 Task: Use Rock Riff Tag Effect in this video Movie B.mp4
Action: Mouse pressed left at (309, 208)
Screenshot: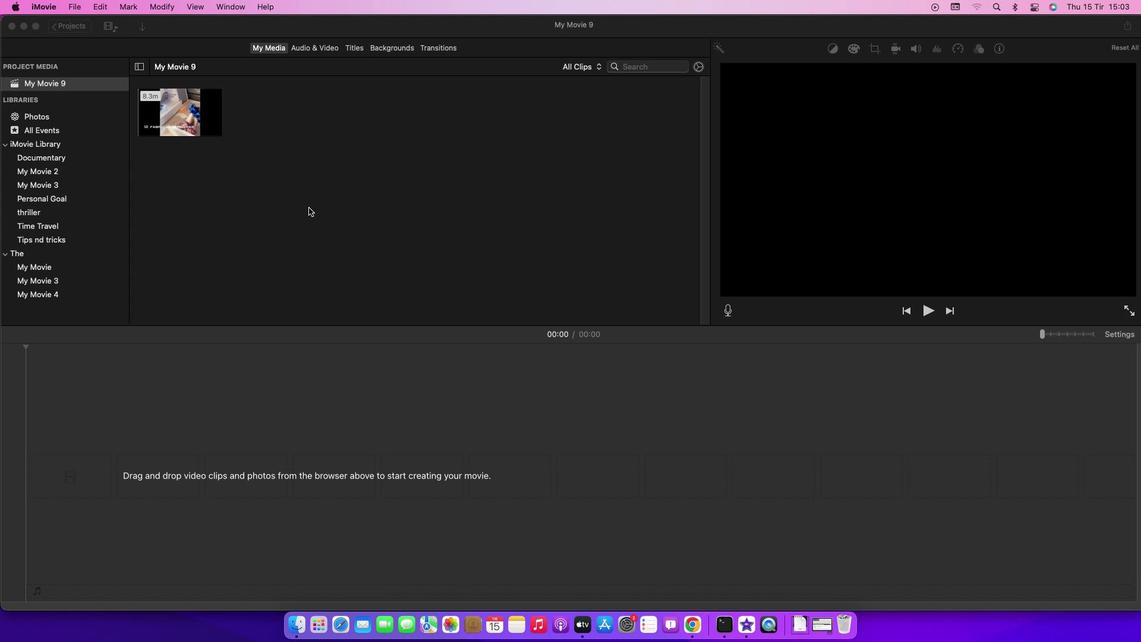 
Action: Mouse moved to (193, 123)
Screenshot: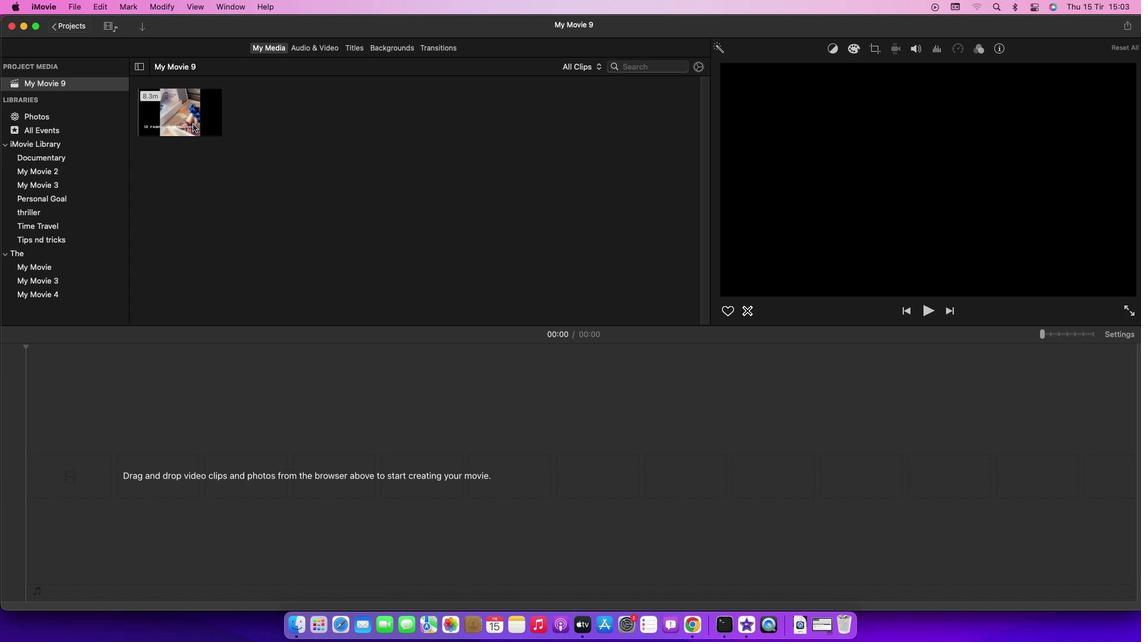 
Action: Mouse pressed left at (193, 123)
Screenshot: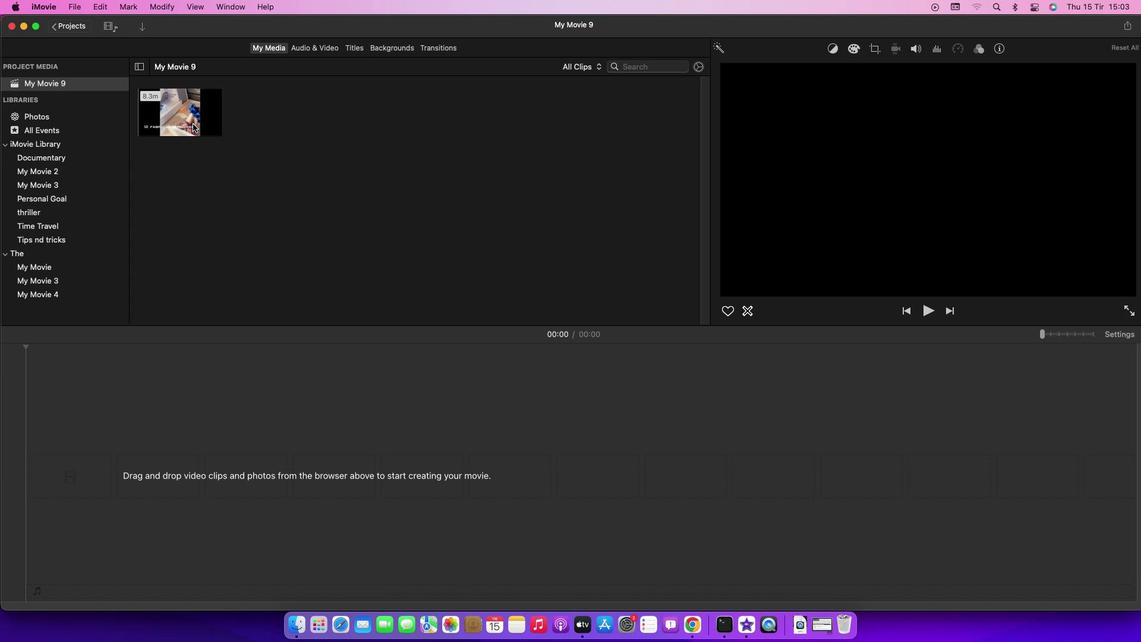 
Action: Mouse moved to (188, 114)
Screenshot: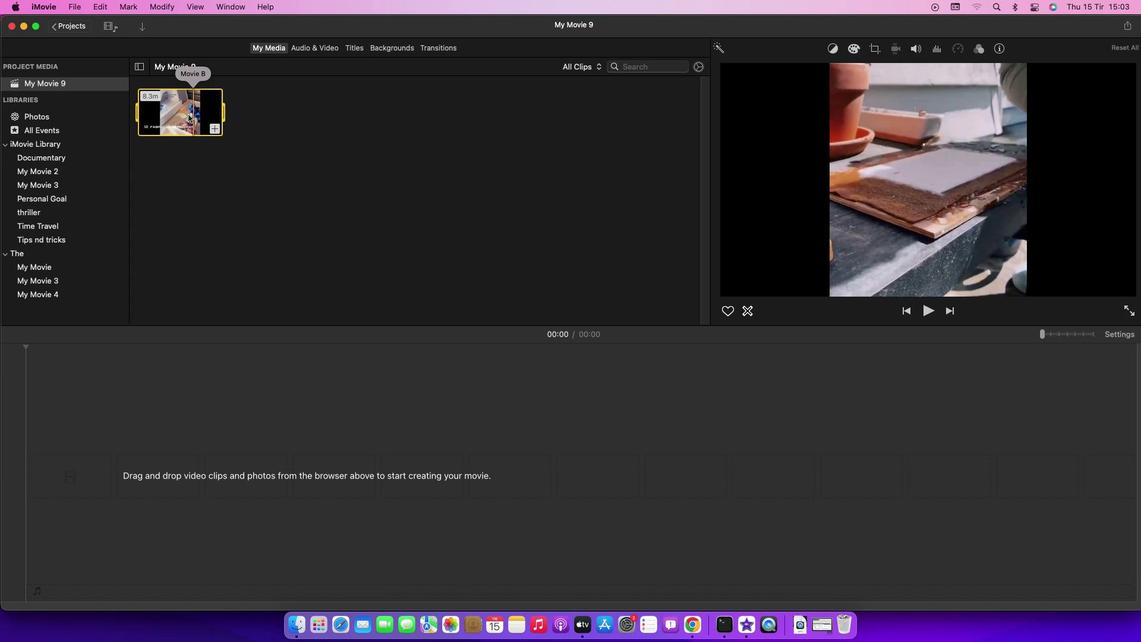 
Action: Mouse pressed left at (188, 114)
Screenshot: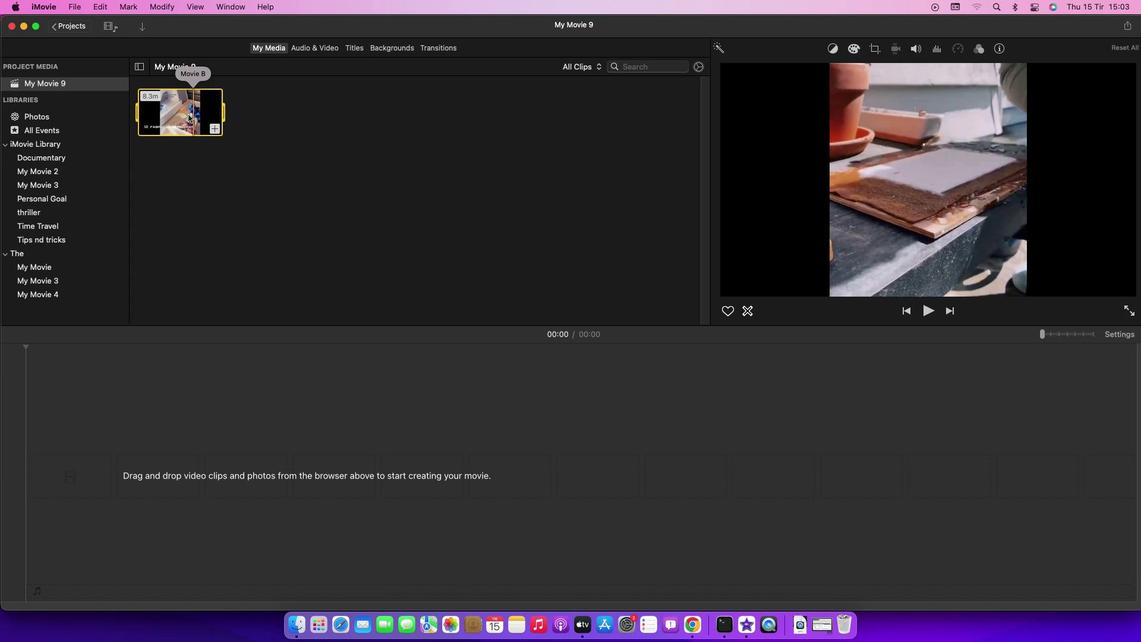 
Action: Mouse moved to (322, 50)
Screenshot: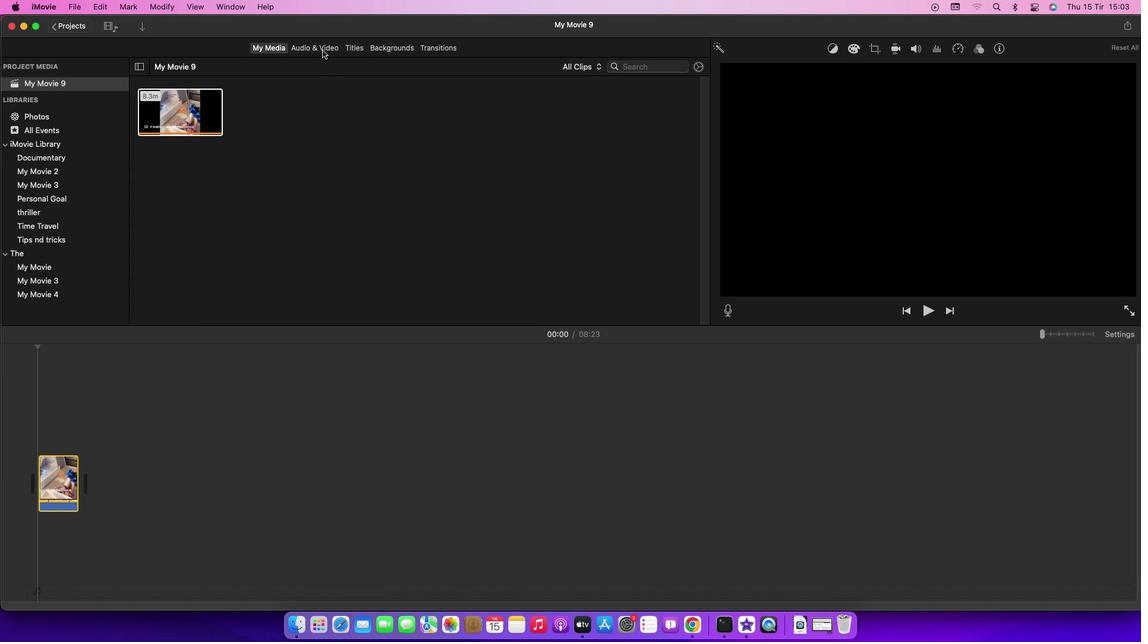 
Action: Mouse pressed left at (322, 50)
Screenshot: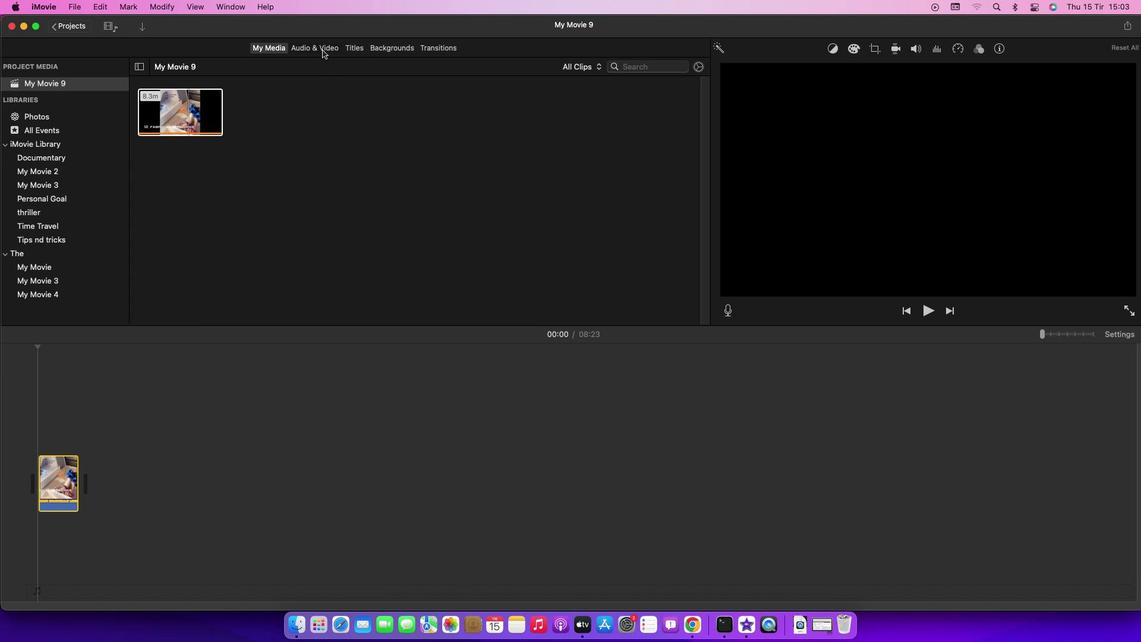 
Action: Mouse moved to (58, 110)
Screenshot: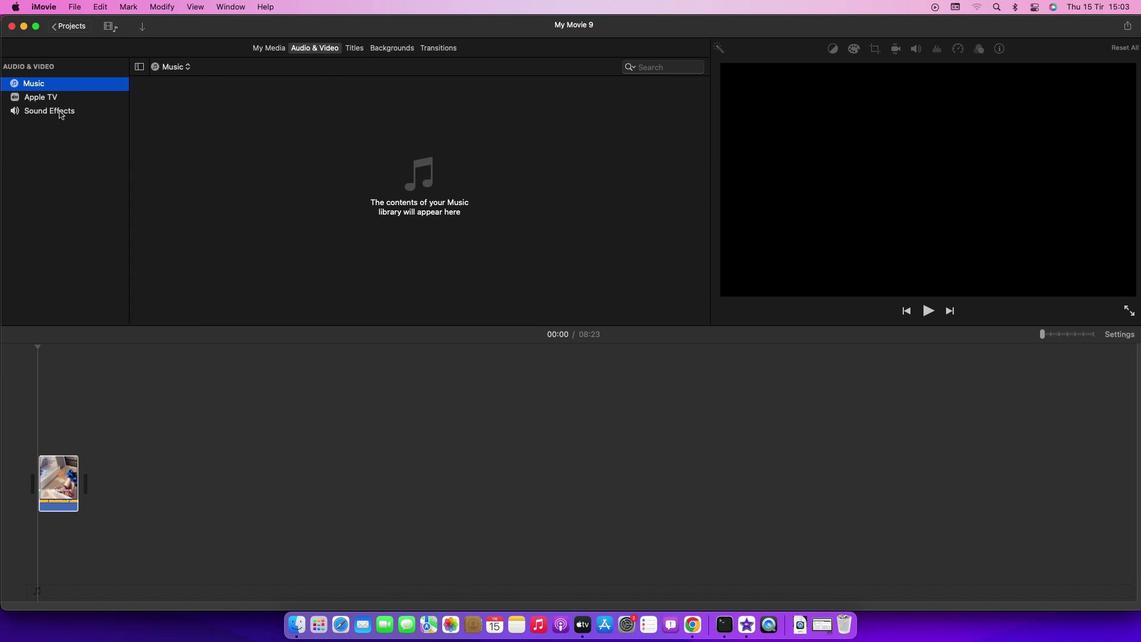 
Action: Mouse pressed left at (58, 110)
Screenshot: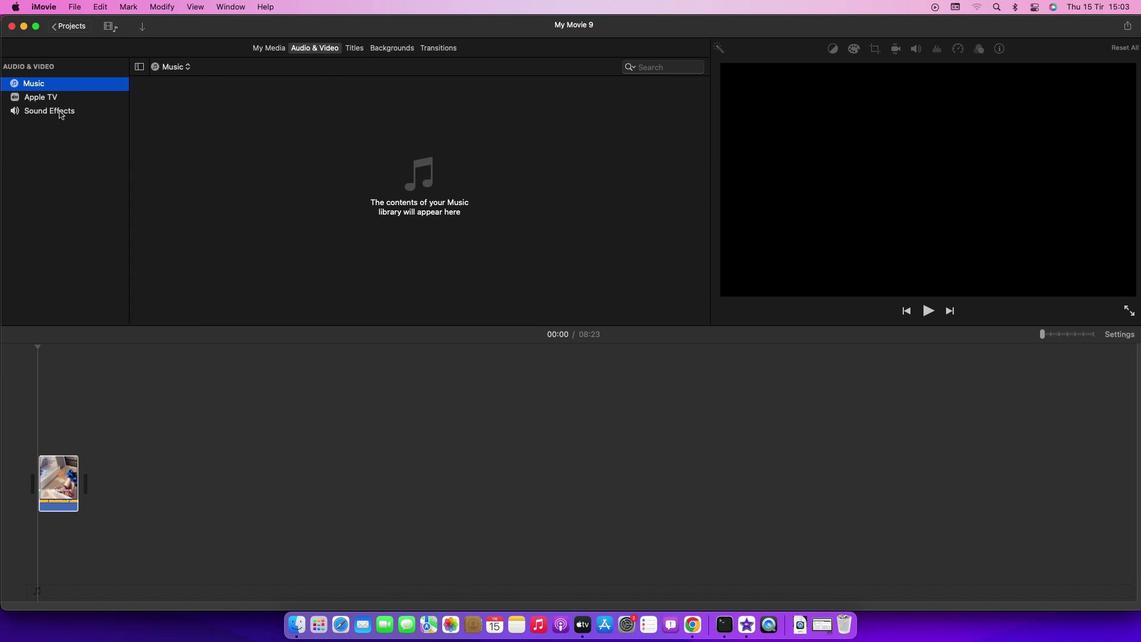 
Action: Mouse moved to (241, 255)
Screenshot: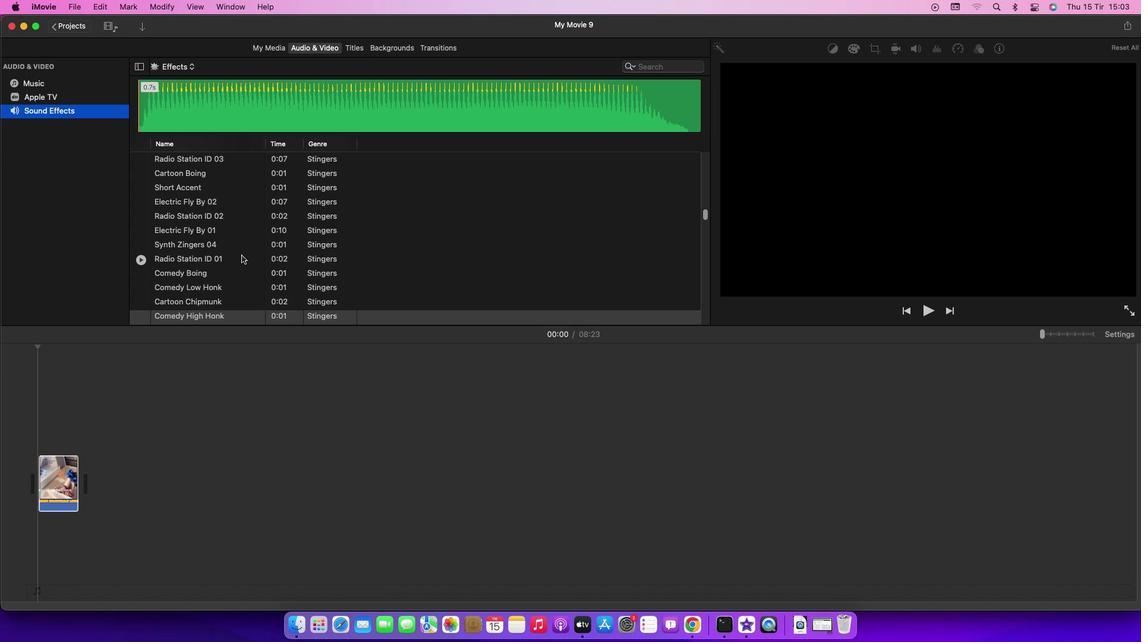
Action: Mouse scrolled (241, 255) with delta (0, 0)
Screenshot: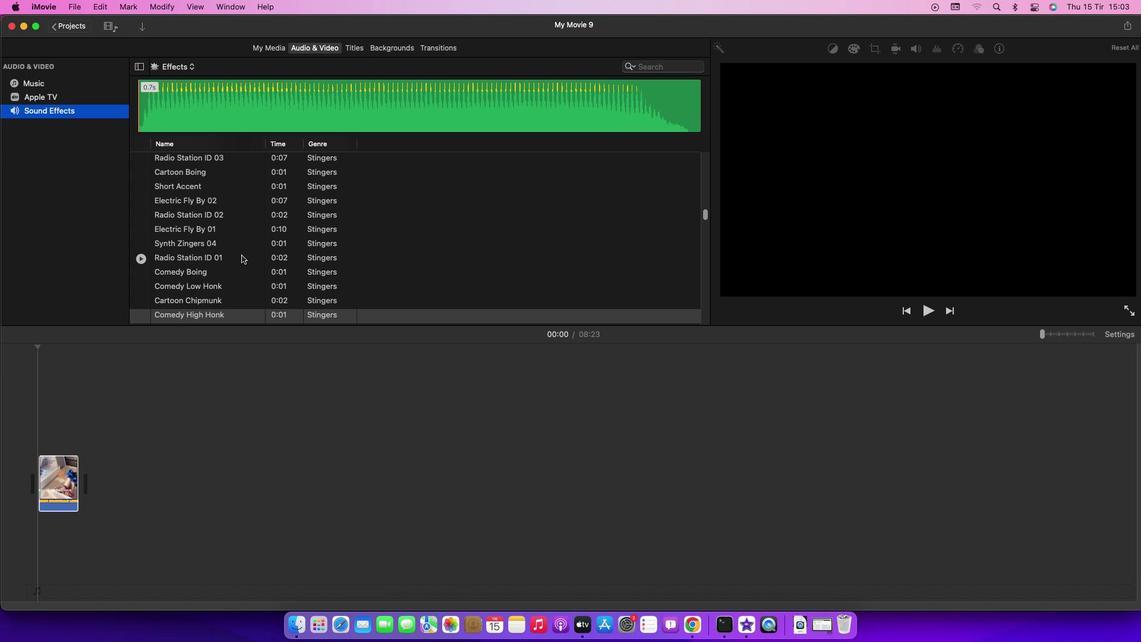 
Action: Mouse scrolled (241, 255) with delta (0, 0)
Screenshot: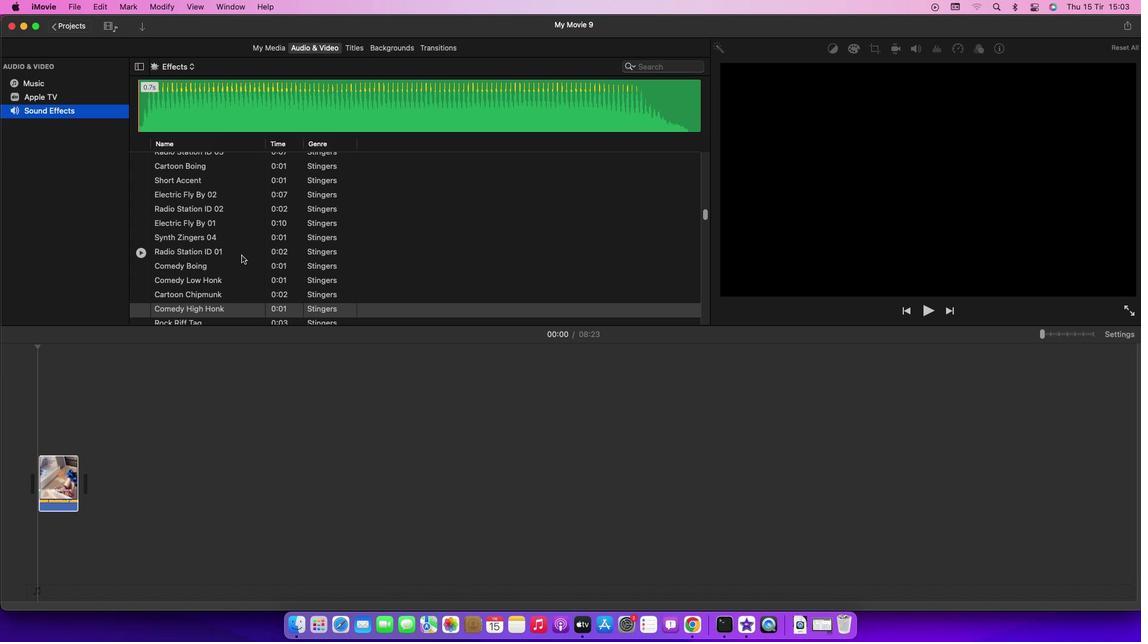 
Action: Mouse scrolled (241, 255) with delta (0, 0)
Screenshot: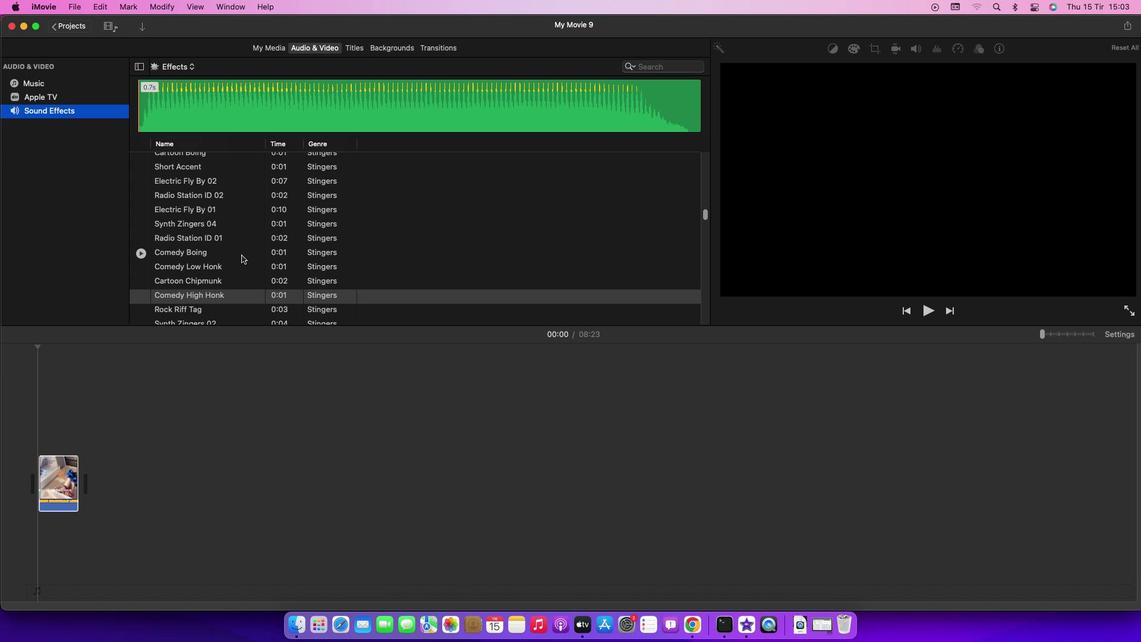 
Action: Mouse scrolled (241, 255) with delta (0, 0)
Screenshot: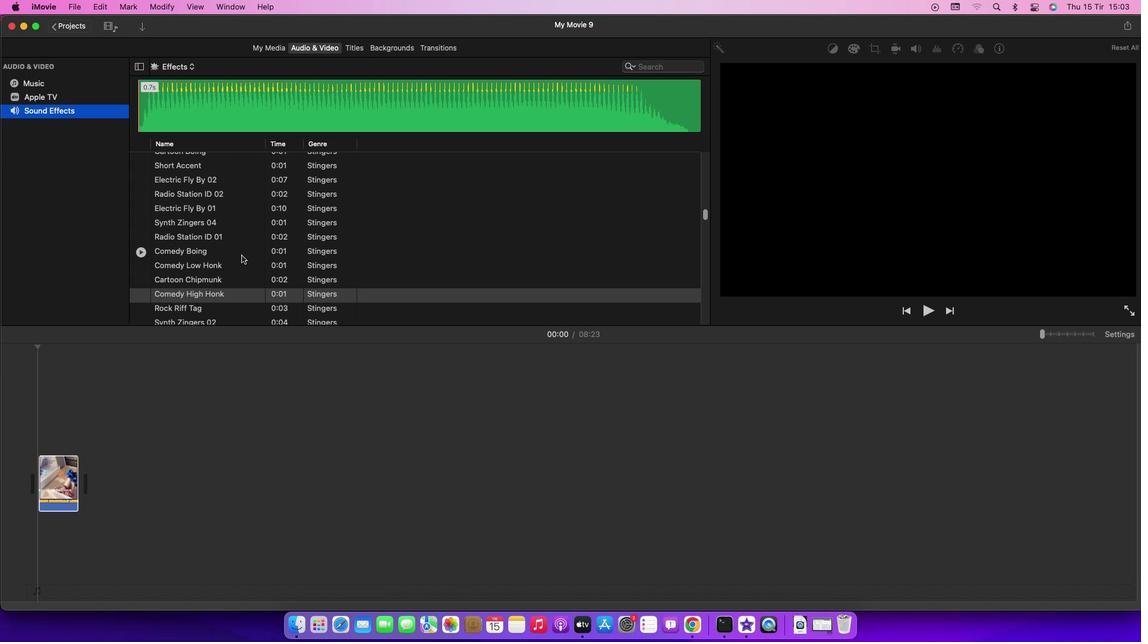 
Action: Mouse moved to (184, 309)
Screenshot: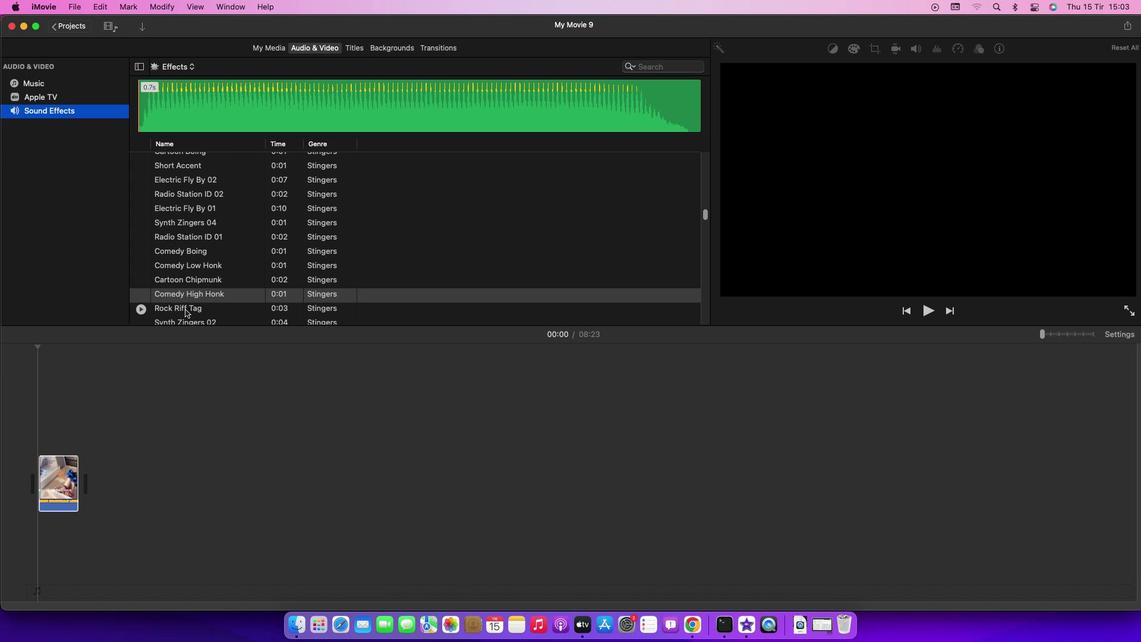 
Action: Mouse pressed left at (184, 309)
Screenshot: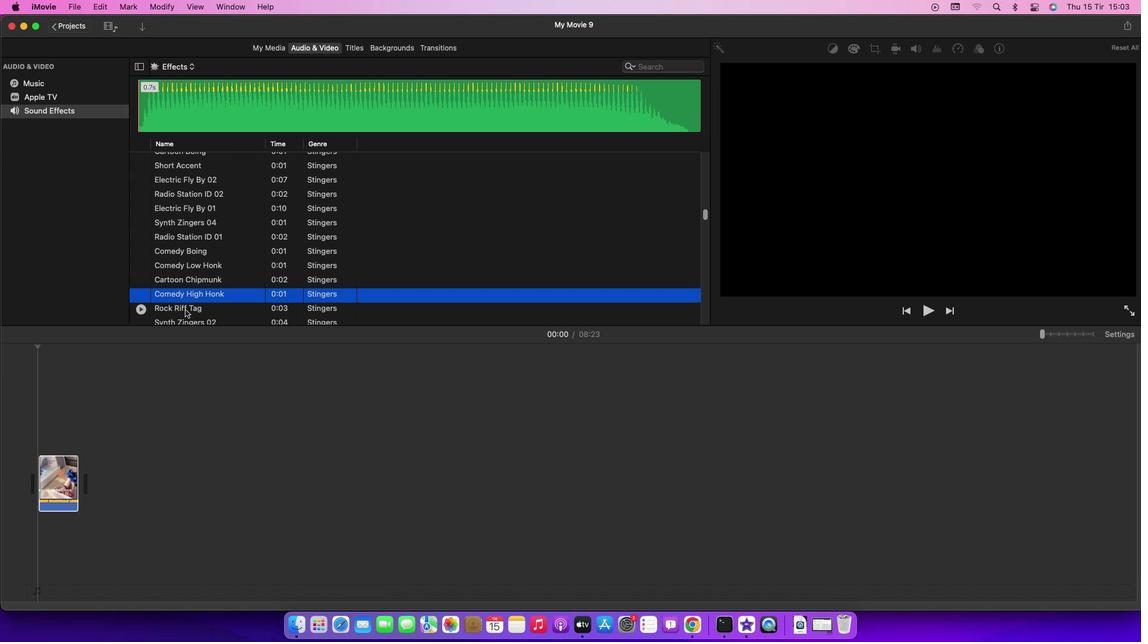 
Action: Mouse moved to (196, 306)
Screenshot: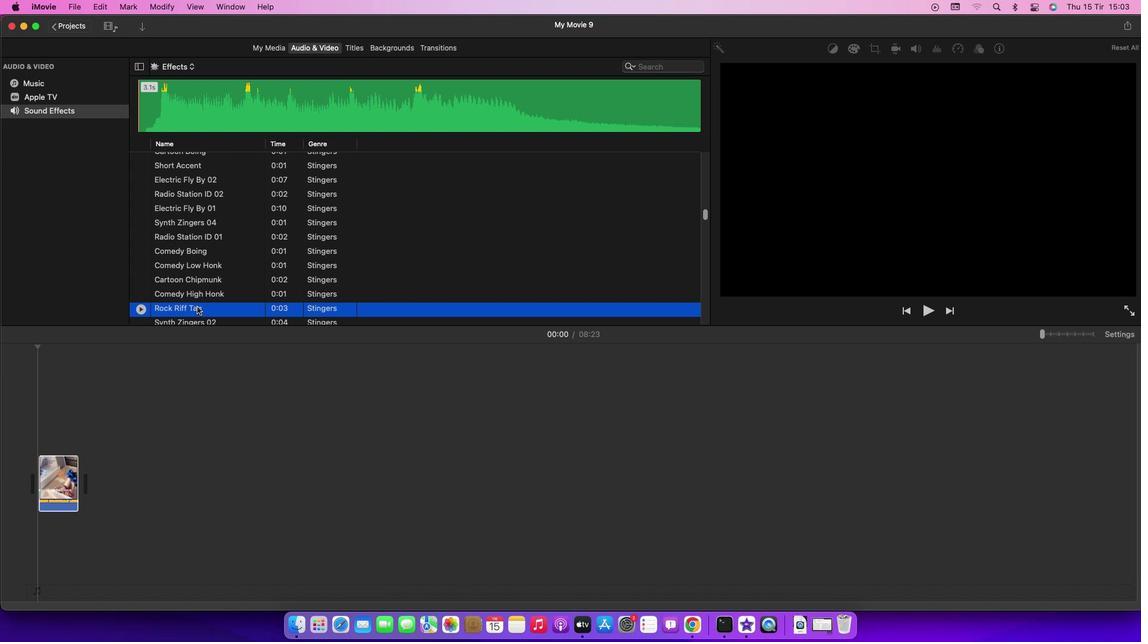 
Action: Mouse pressed left at (196, 306)
Screenshot: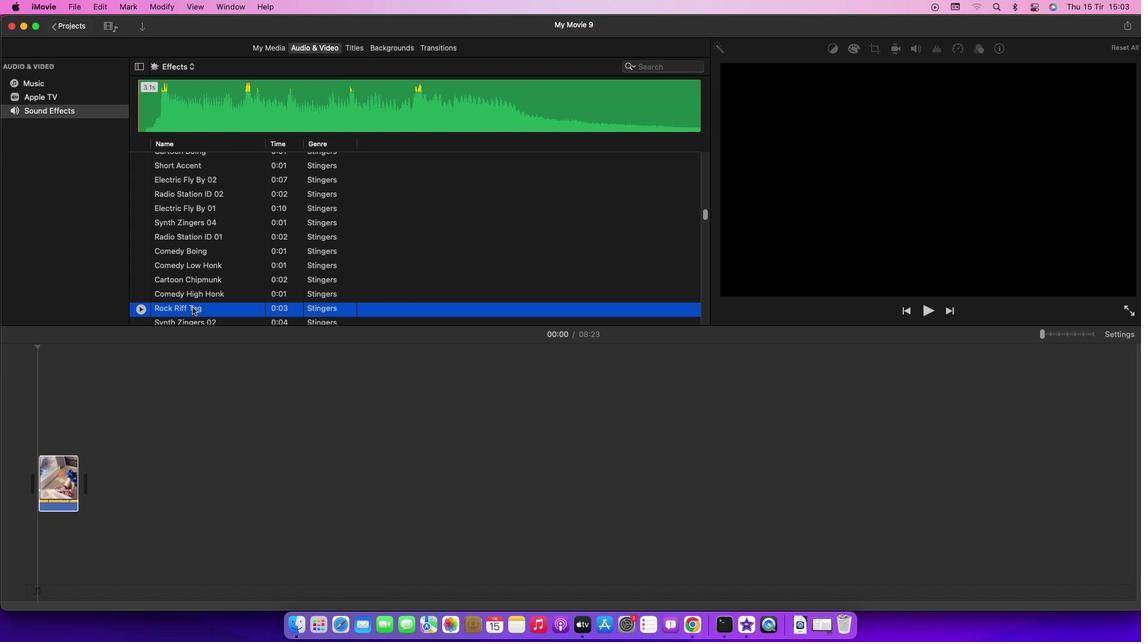 
Action: Mouse moved to (256, 483)
Screenshot: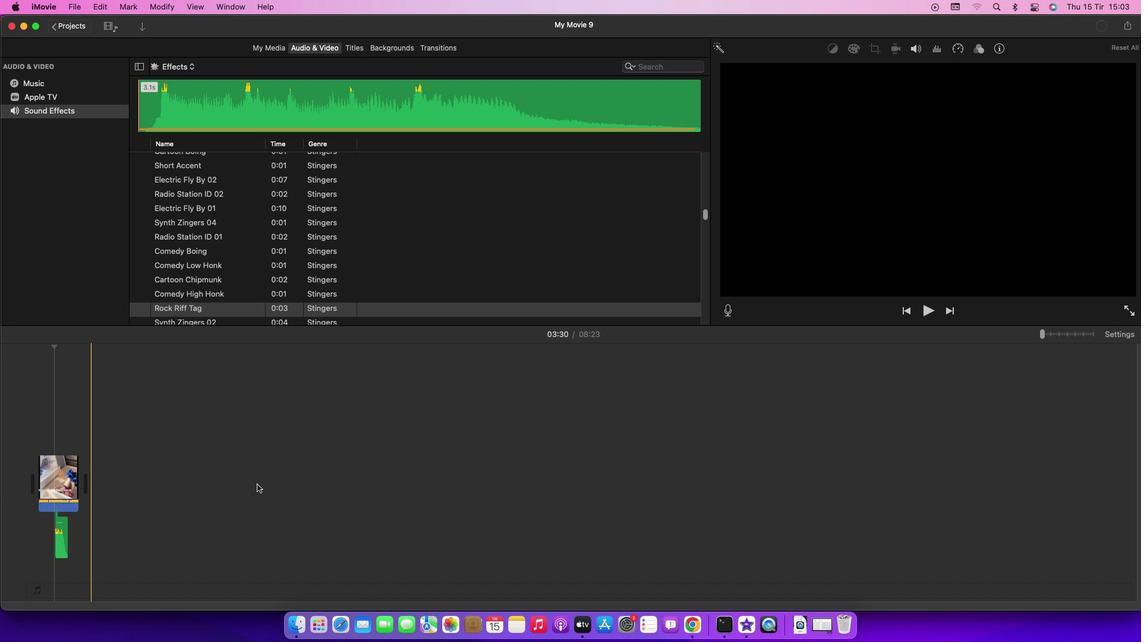 
